 Task: Delete a bookmark that you no longer need.
Action: Mouse moved to (1363, 47)
Screenshot: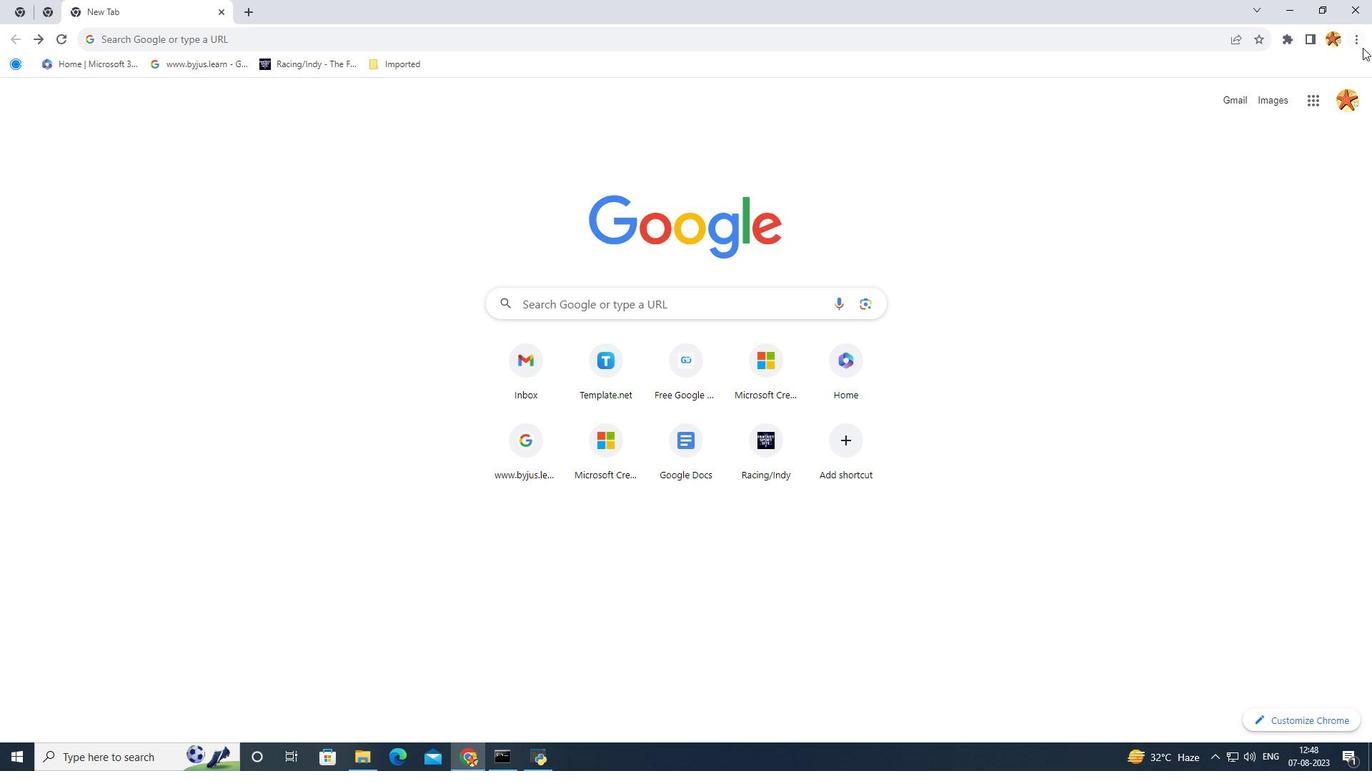 
Action: Mouse pressed left at (1363, 47)
Screenshot: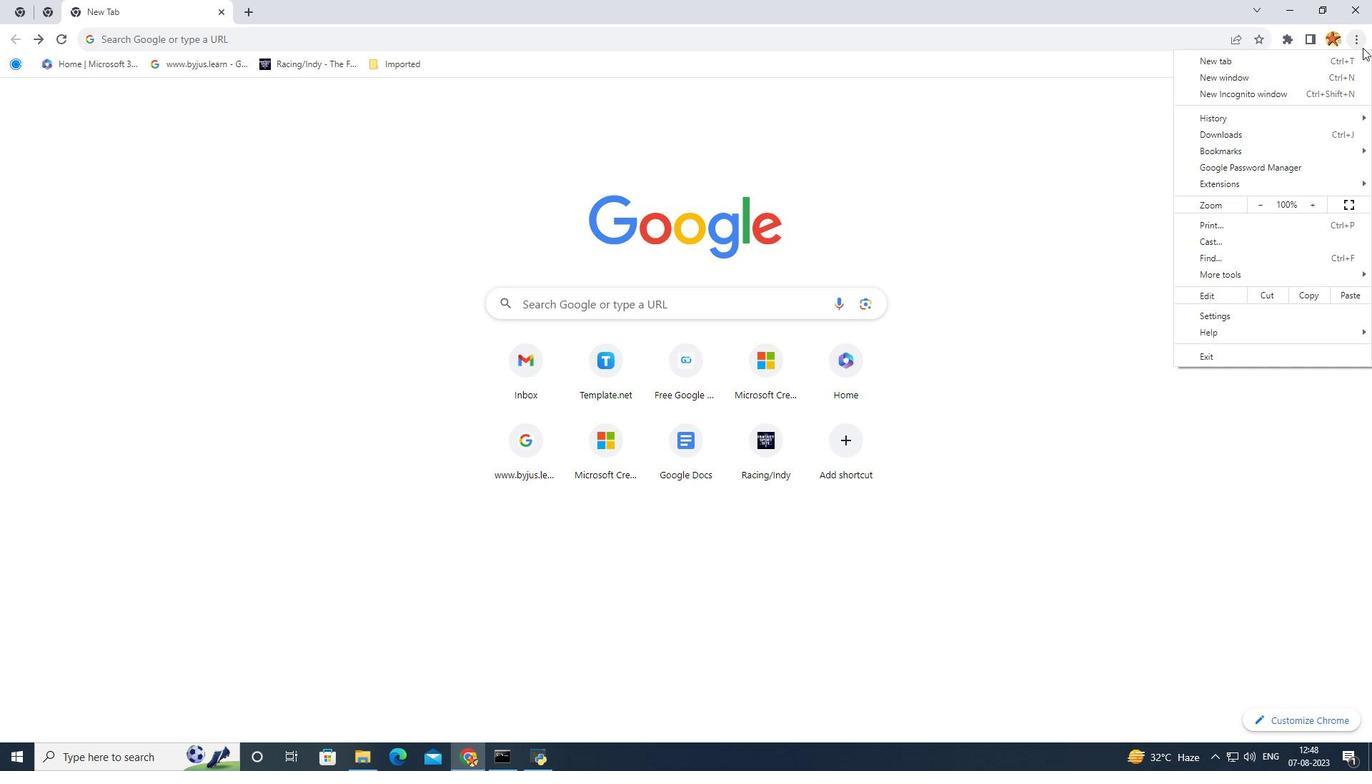 
Action: Mouse moved to (1044, 202)
Screenshot: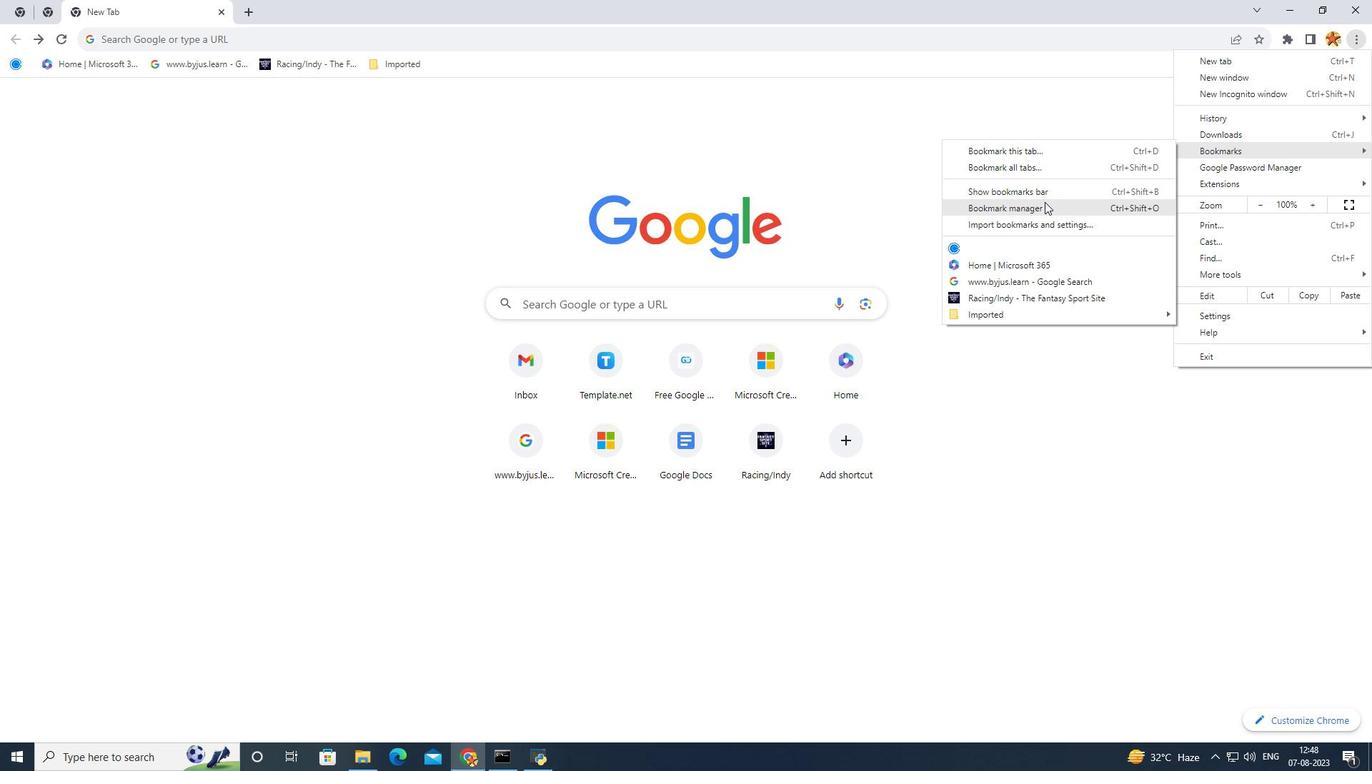 
Action: Mouse pressed left at (1044, 202)
Screenshot: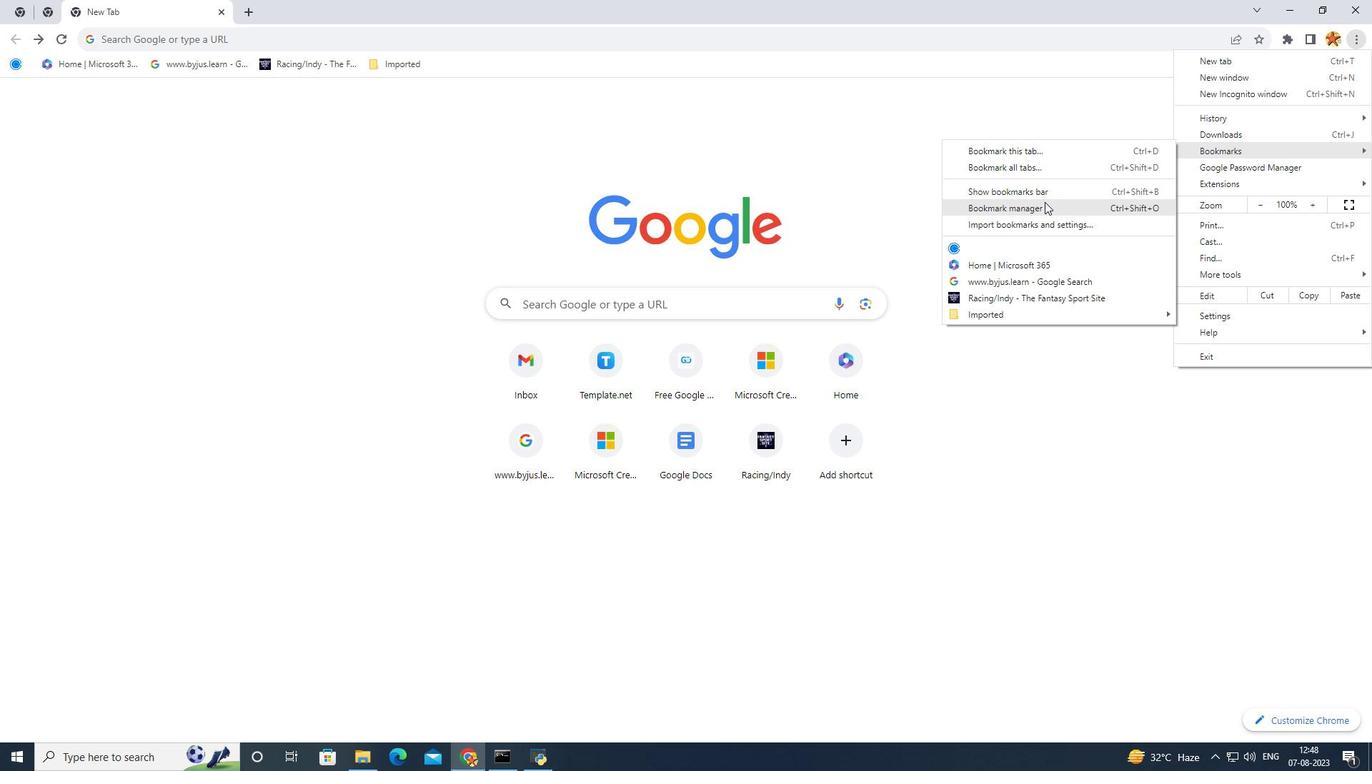
Action: Mouse moved to (1104, 172)
Screenshot: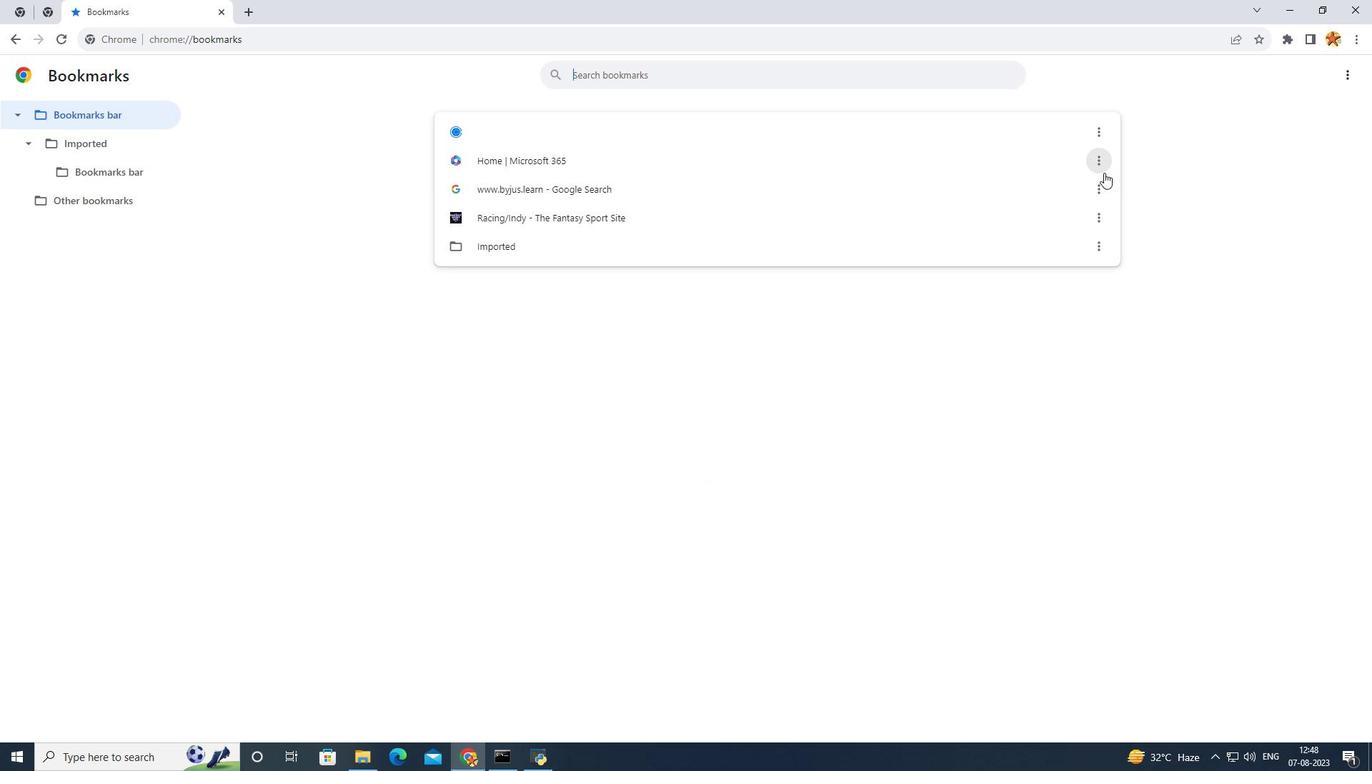 
Action: Mouse pressed left at (1104, 172)
Screenshot: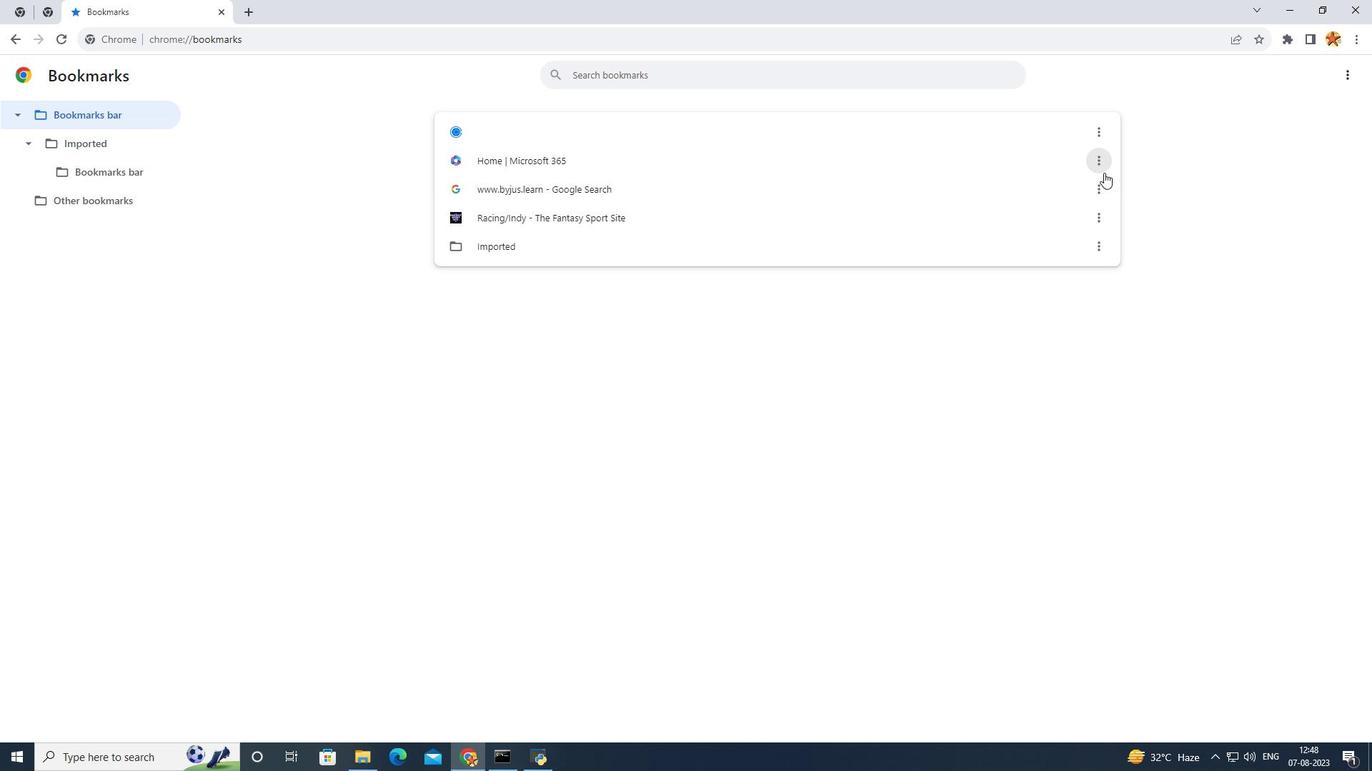 
Action: Mouse moved to (1048, 193)
Screenshot: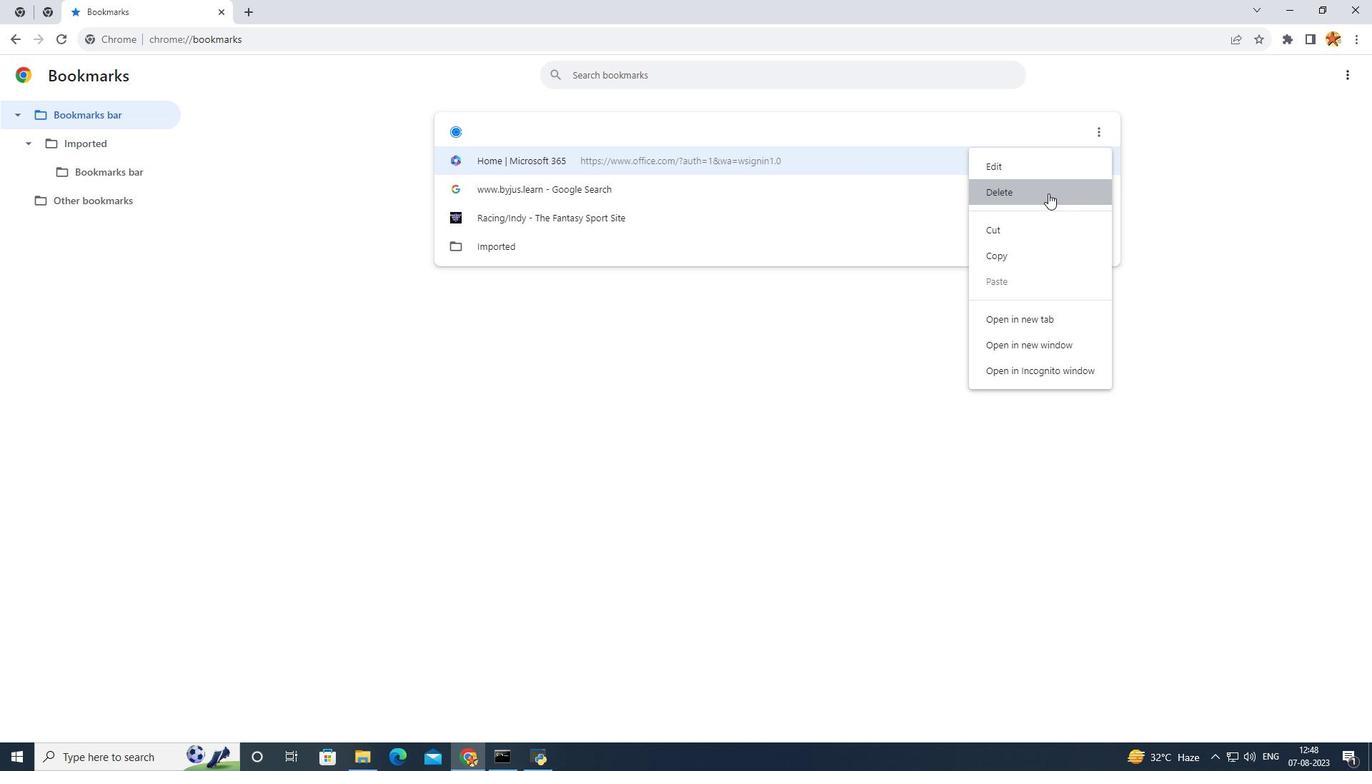
Action: Mouse pressed left at (1048, 193)
Screenshot: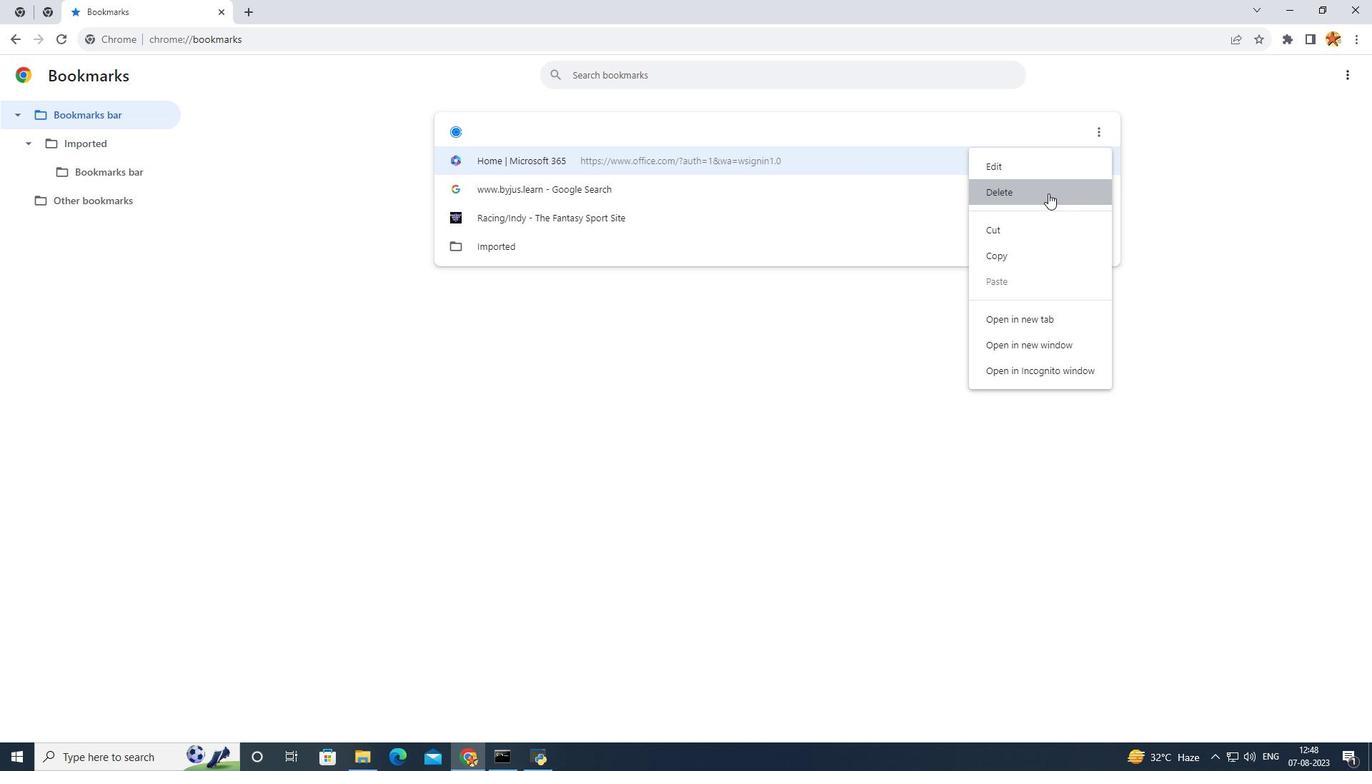 
Action: Mouse moved to (856, 335)
Screenshot: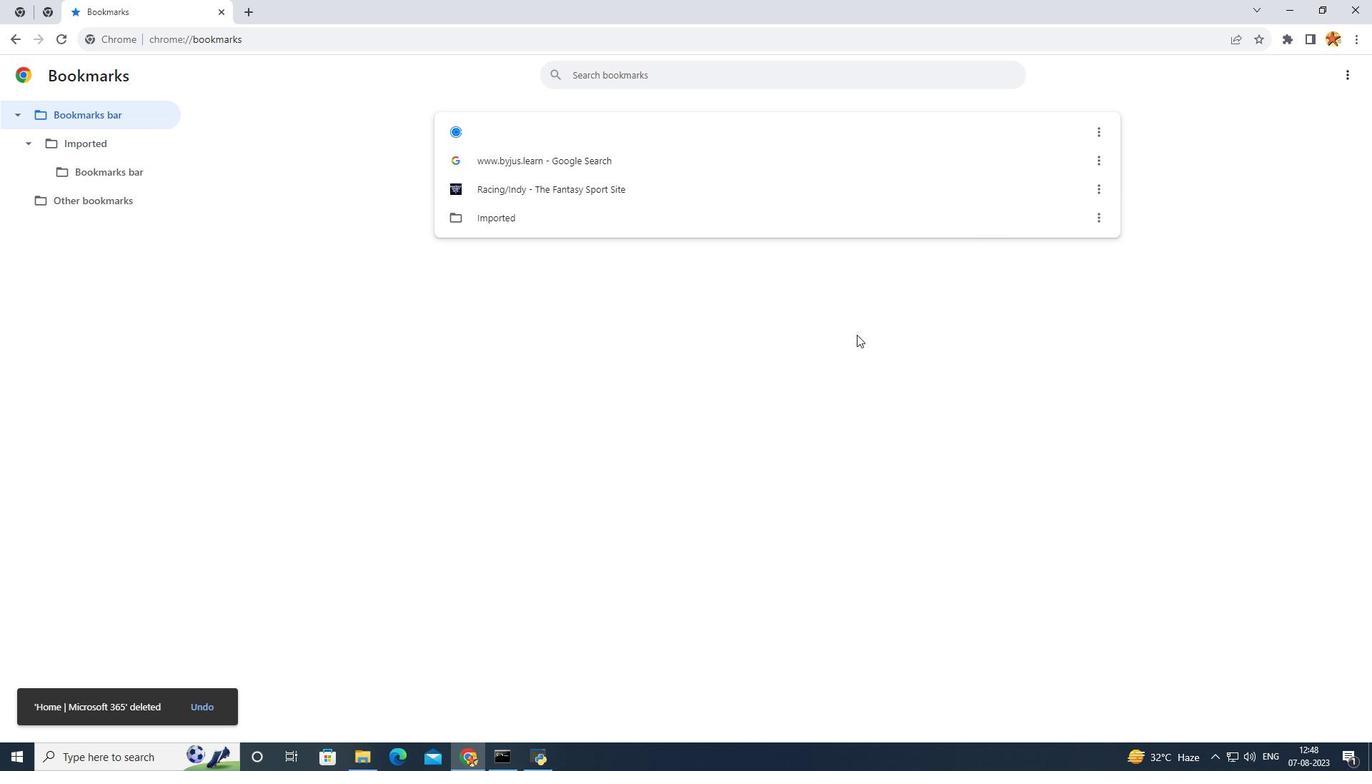 
